 Task: Enable "brightness threshold" for d3d9_filters.
Action: Mouse moved to (122, 53)
Screenshot: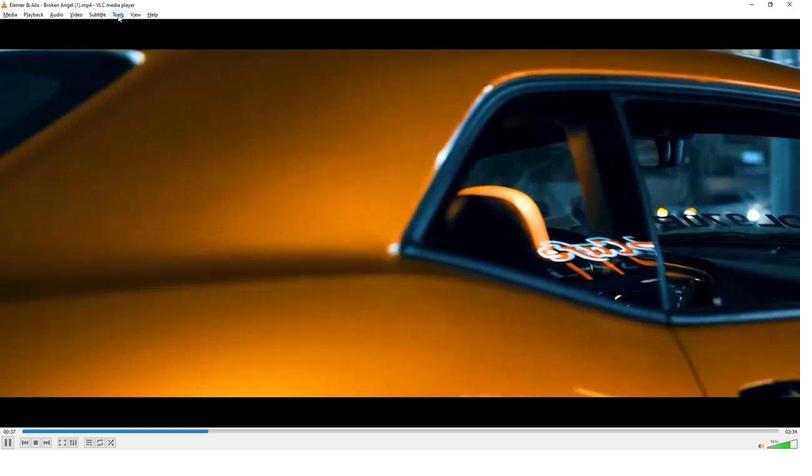 
Action: Mouse pressed left at (122, 53)
Screenshot: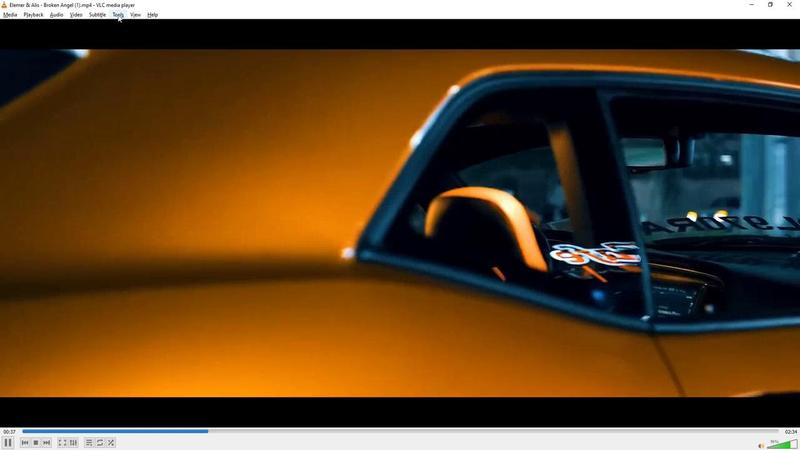 
Action: Mouse moved to (141, 138)
Screenshot: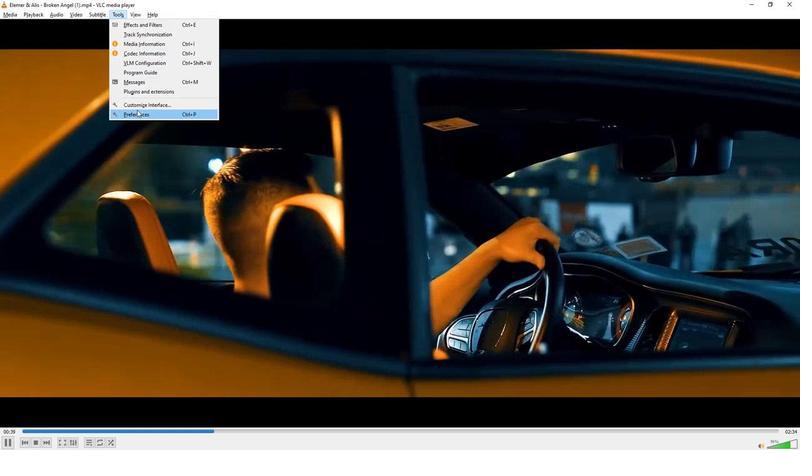 
Action: Mouse pressed left at (141, 138)
Screenshot: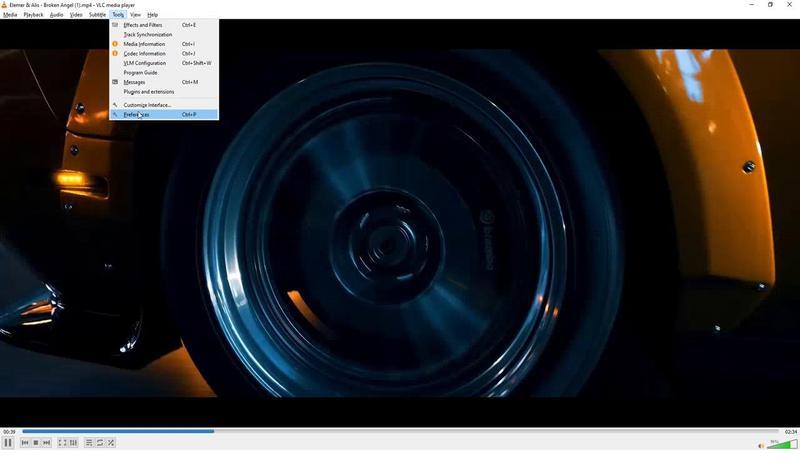 
Action: Mouse moved to (182, 352)
Screenshot: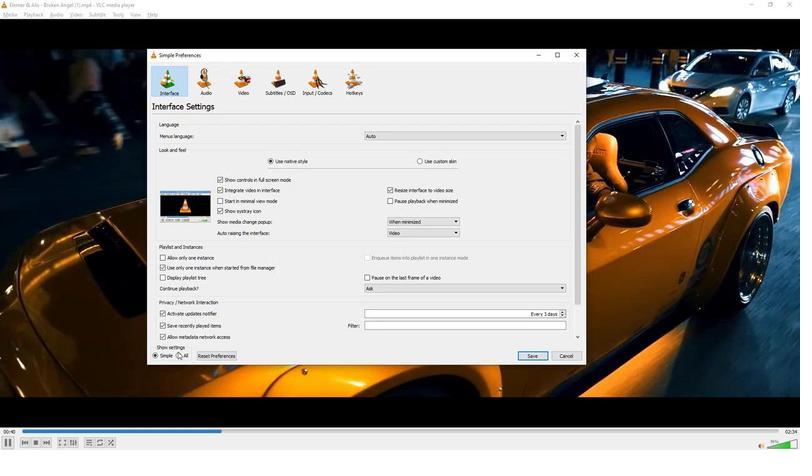 
Action: Mouse pressed left at (182, 352)
Screenshot: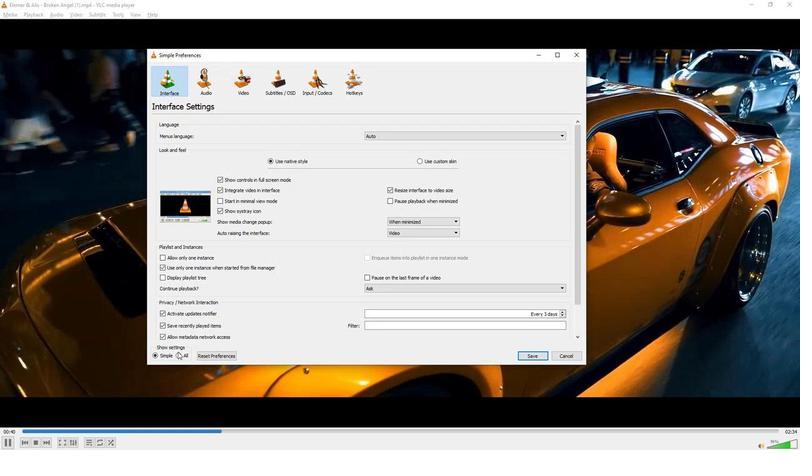 
Action: Mouse moved to (182, 285)
Screenshot: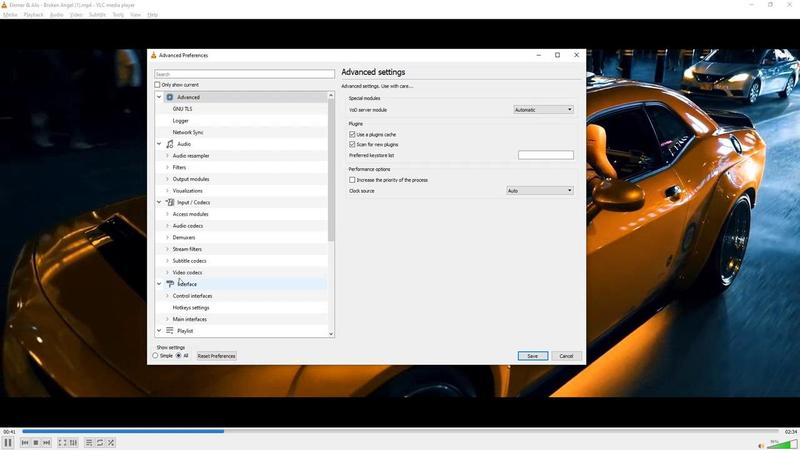 
Action: Mouse scrolled (182, 285) with delta (0, 0)
Screenshot: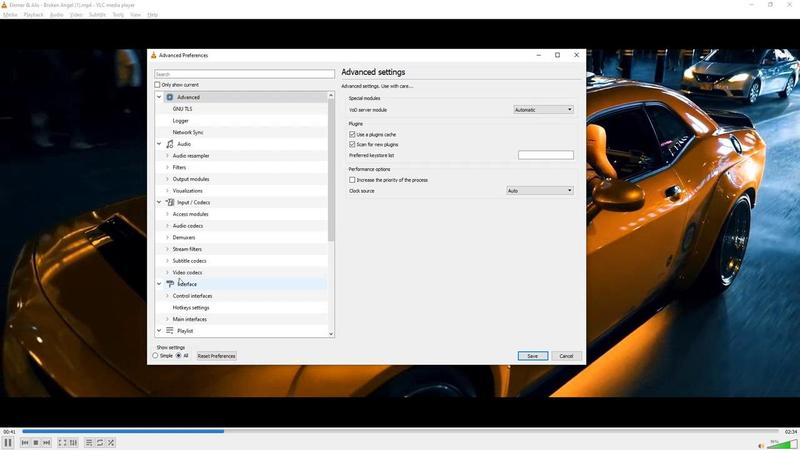 
Action: Mouse moved to (182, 285)
Screenshot: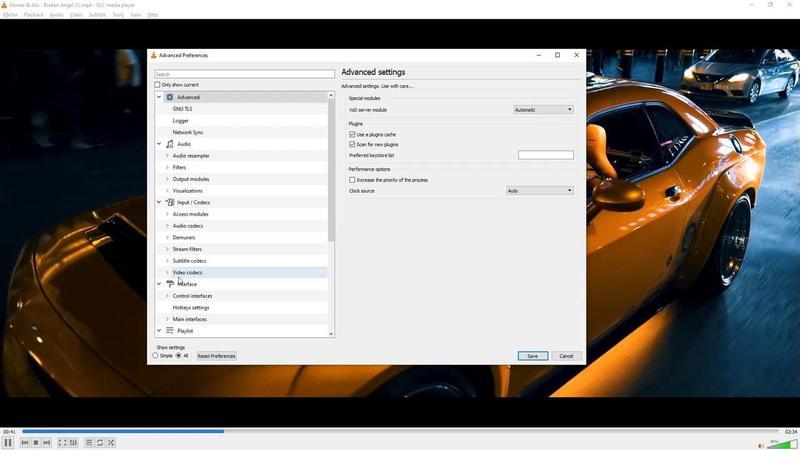 
Action: Mouse scrolled (182, 285) with delta (0, 0)
Screenshot: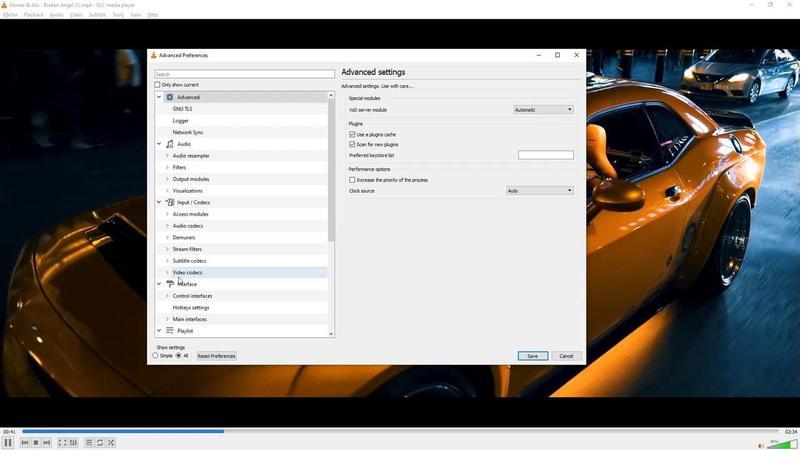 
Action: Mouse scrolled (182, 285) with delta (0, 0)
Screenshot: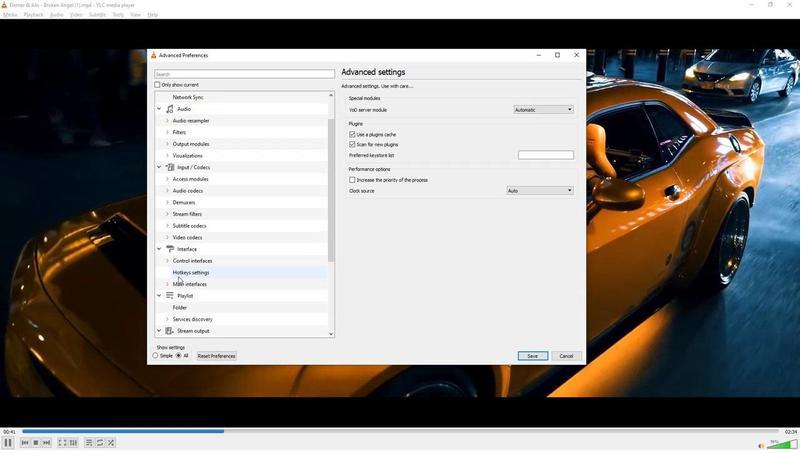 
Action: Mouse scrolled (182, 285) with delta (0, 0)
Screenshot: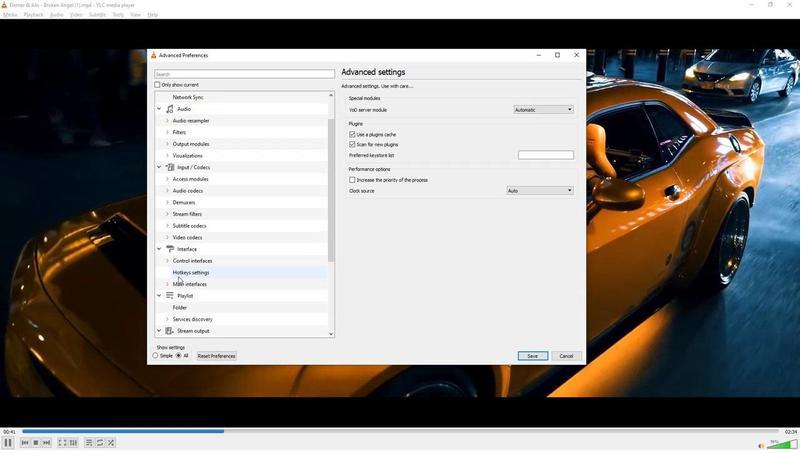 
Action: Mouse scrolled (182, 285) with delta (0, 0)
Screenshot: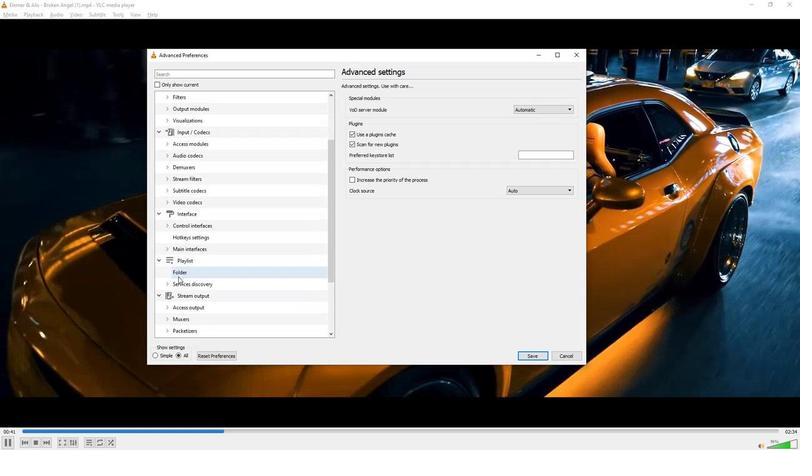 
Action: Mouse scrolled (182, 285) with delta (0, 0)
Screenshot: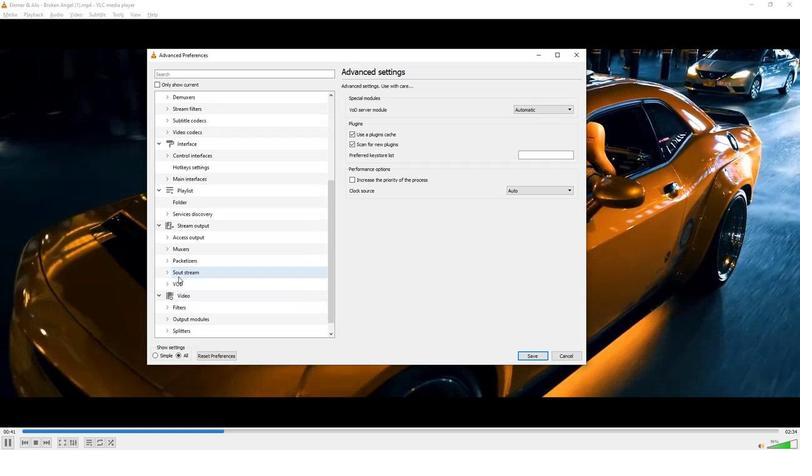 
Action: Mouse scrolled (182, 285) with delta (0, 0)
Screenshot: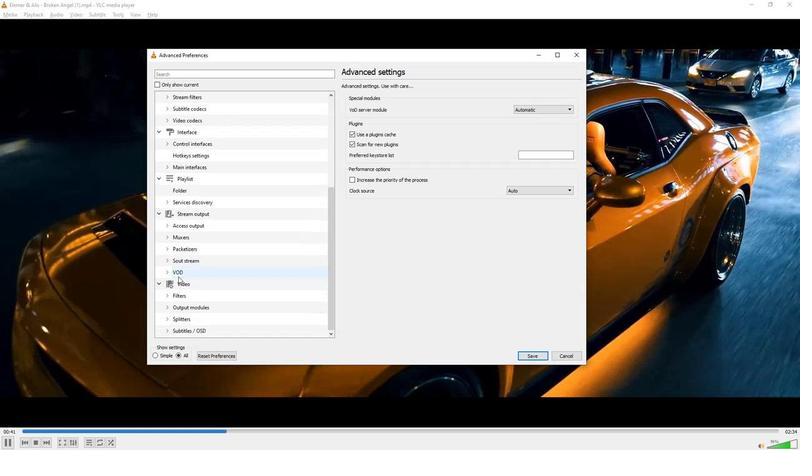 
Action: Mouse scrolled (182, 285) with delta (0, 0)
Screenshot: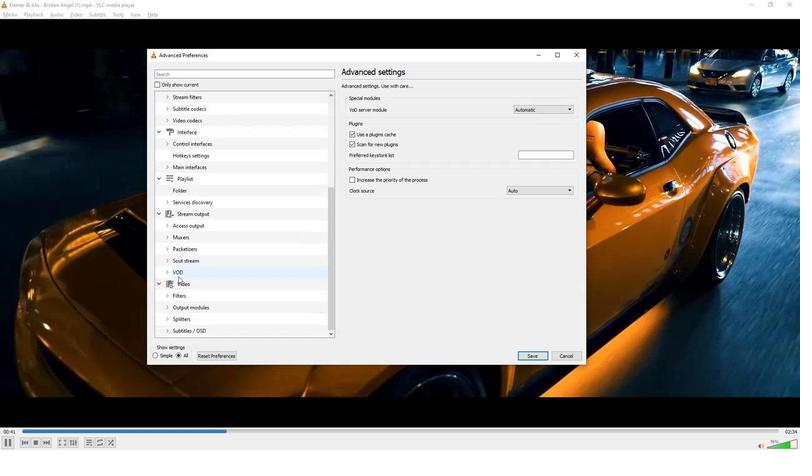 
Action: Mouse moved to (171, 302)
Screenshot: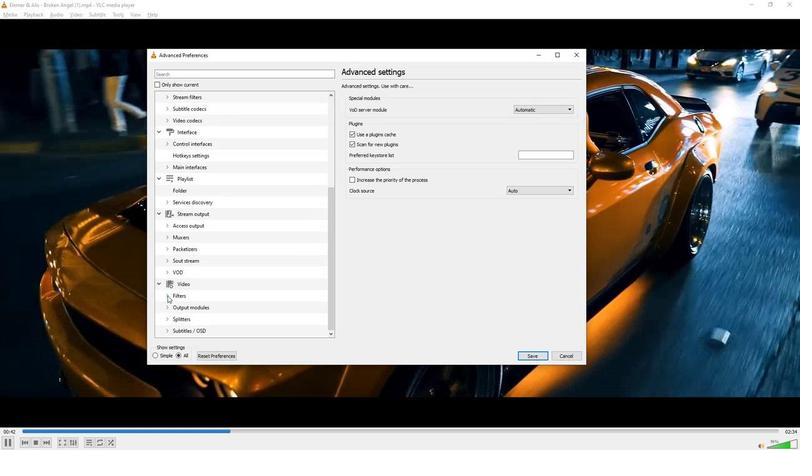 
Action: Mouse pressed left at (171, 302)
Screenshot: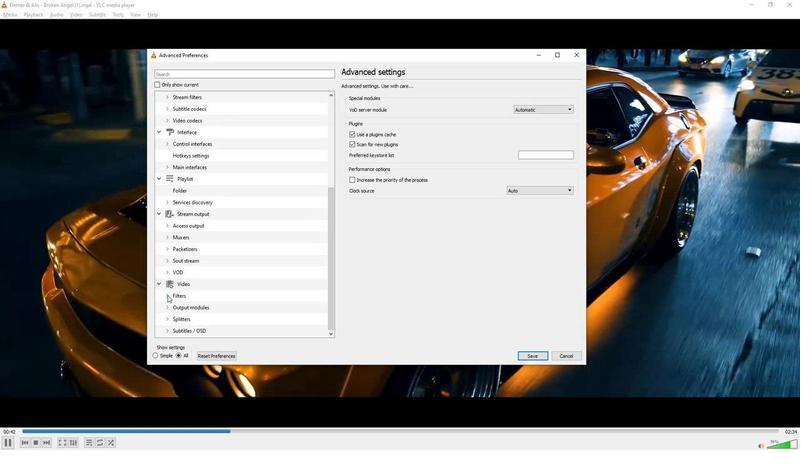 
Action: Mouse moved to (182, 299)
Screenshot: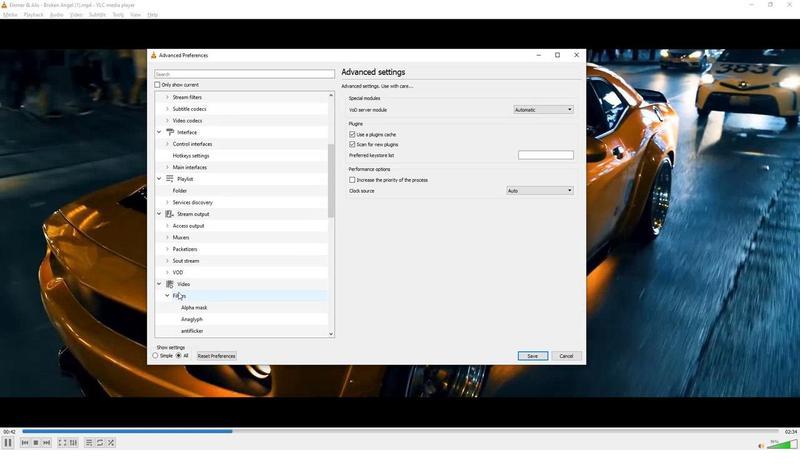 
Action: Mouse scrolled (182, 298) with delta (0, 0)
Screenshot: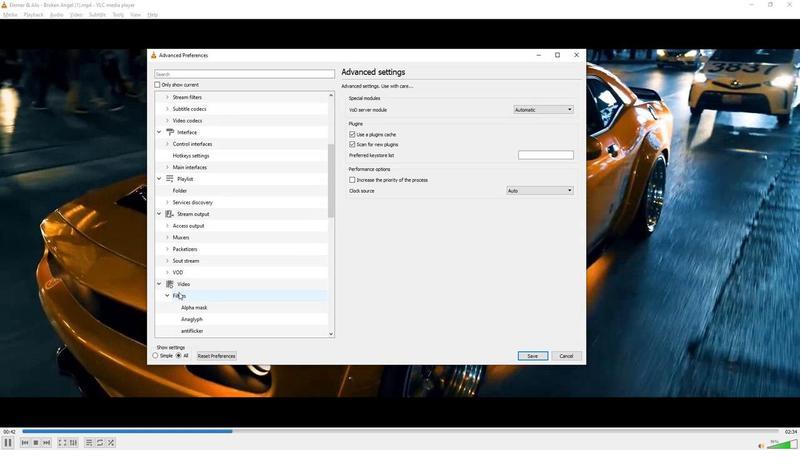 
Action: Mouse scrolled (182, 298) with delta (0, 0)
Screenshot: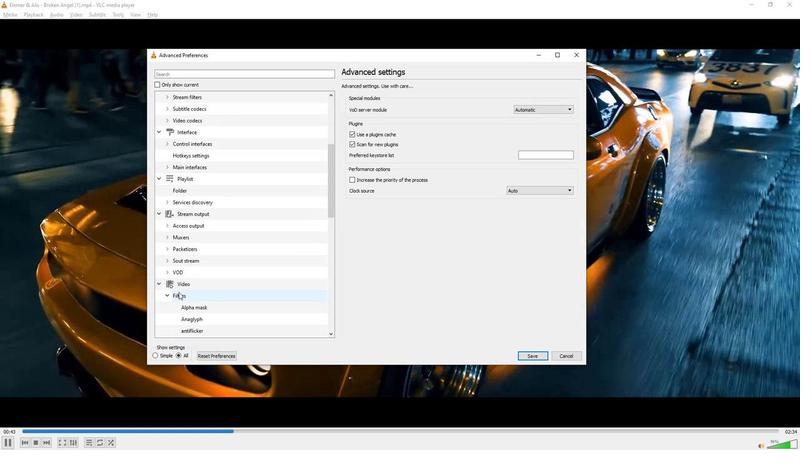 
Action: Mouse scrolled (182, 298) with delta (0, 0)
Screenshot: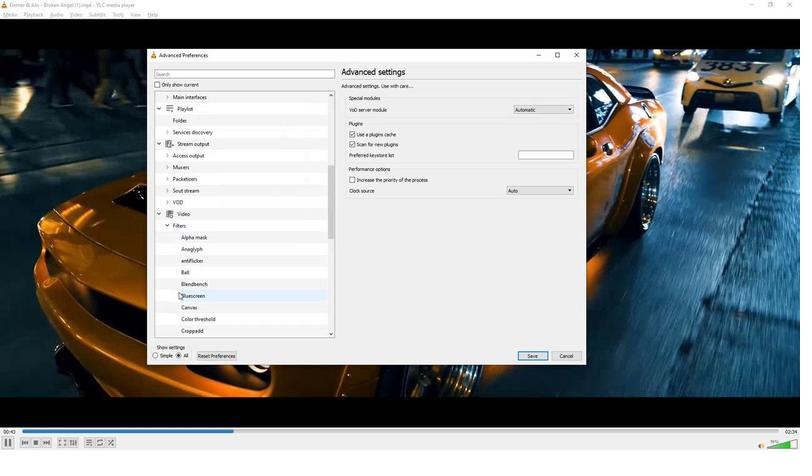 
Action: Mouse scrolled (182, 298) with delta (0, 0)
Screenshot: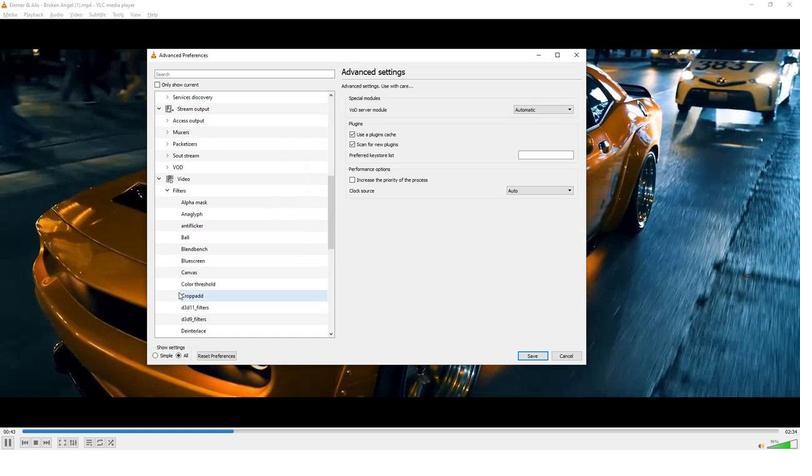 
Action: Mouse moved to (196, 290)
Screenshot: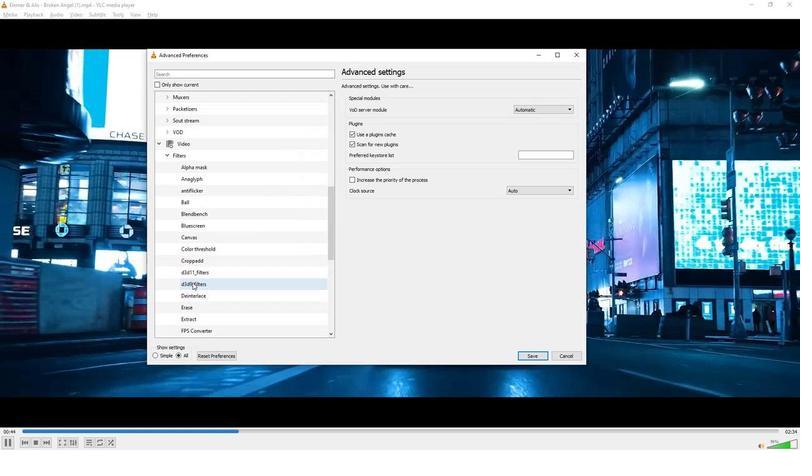
Action: Mouse pressed left at (196, 290)
Screenshot: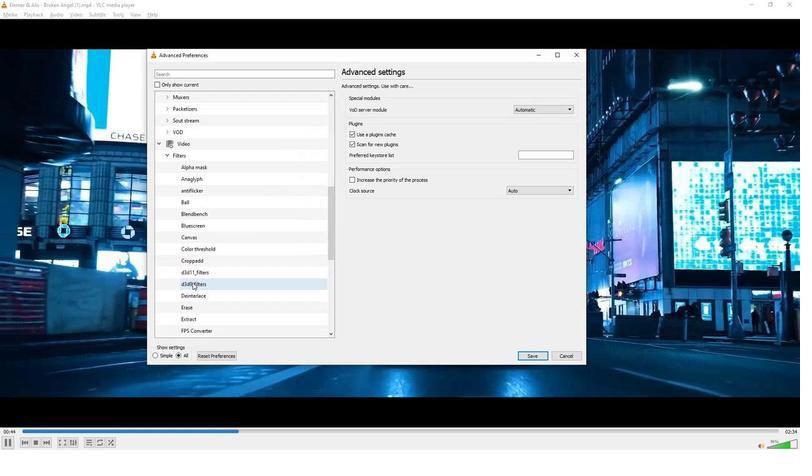 
Action: Mouse moved to (350, 178)
Screenshot: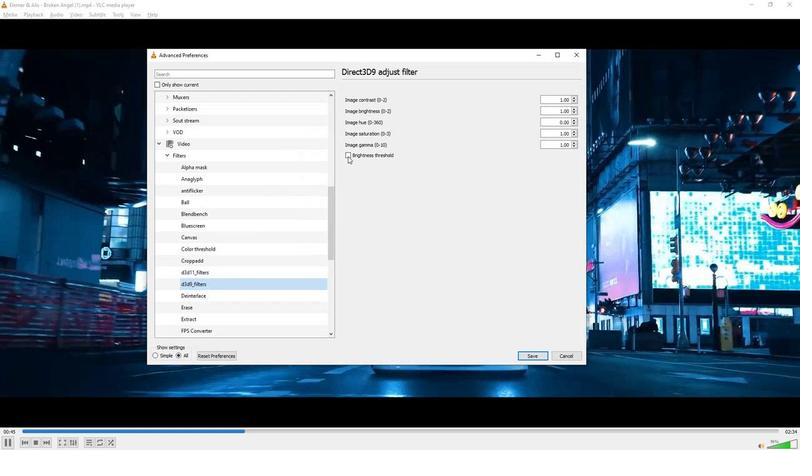 
Action: Mouse pressed left at (350, 178)
Screenshot: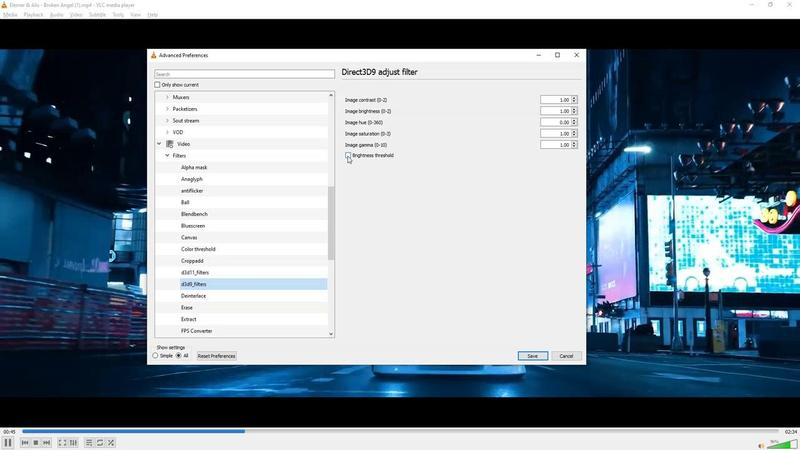 
Action: Mouse moved to (384, 349)
Screenshot: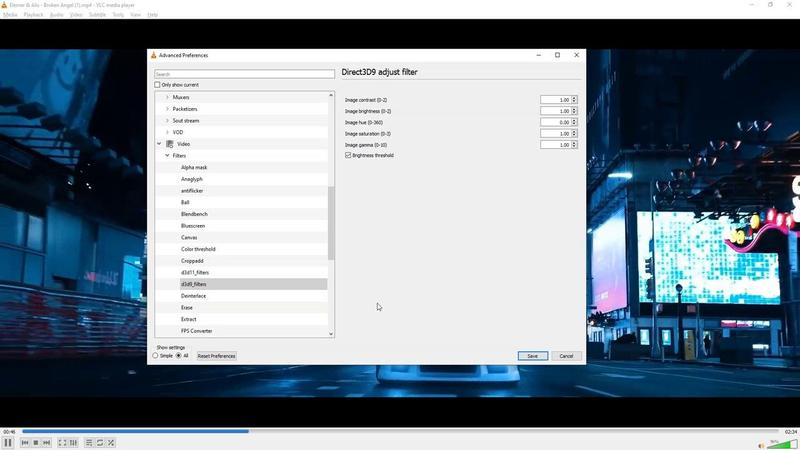 
